 Task: Search for events scheduled for tomorrow in the calendar.
Action: Mouse moved to (16, 75)
Screenshot: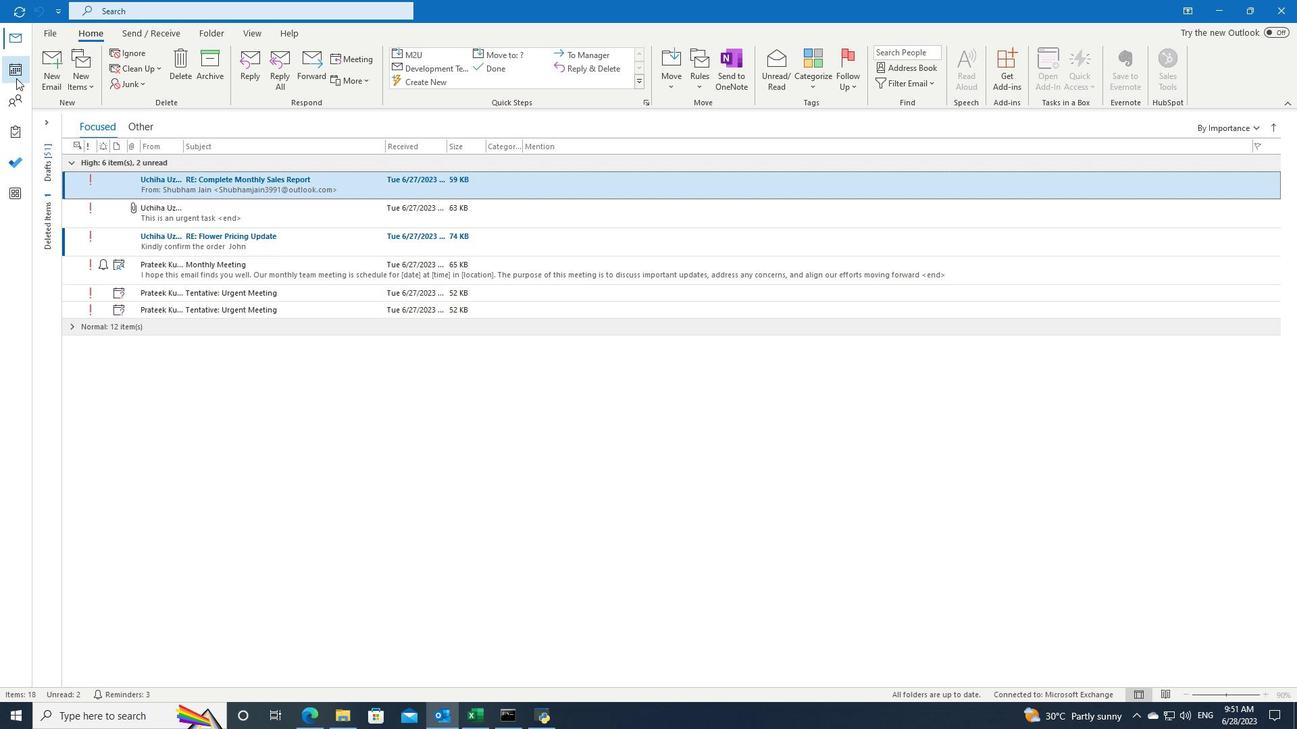 
Action: Mouse pressed left at (16, 75)
Screenshot: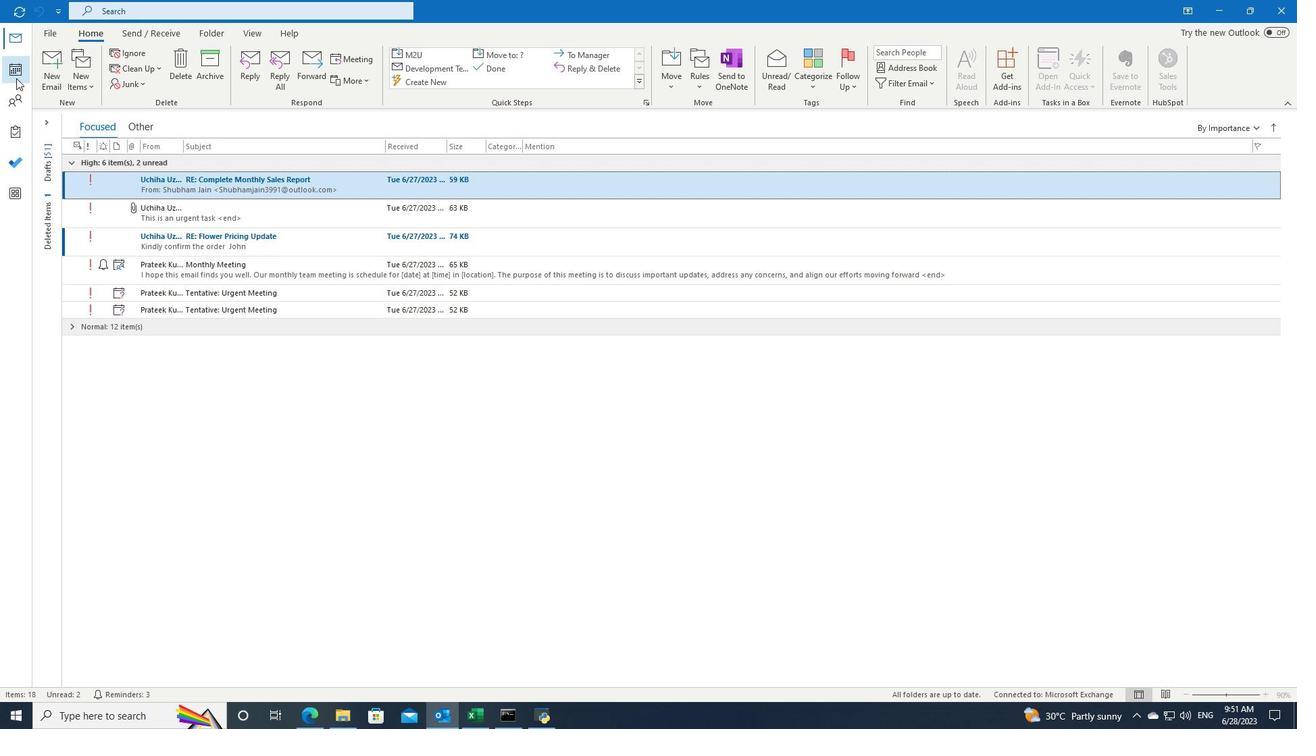 
Action: Mouse moved to (405, 14)
Screenshot: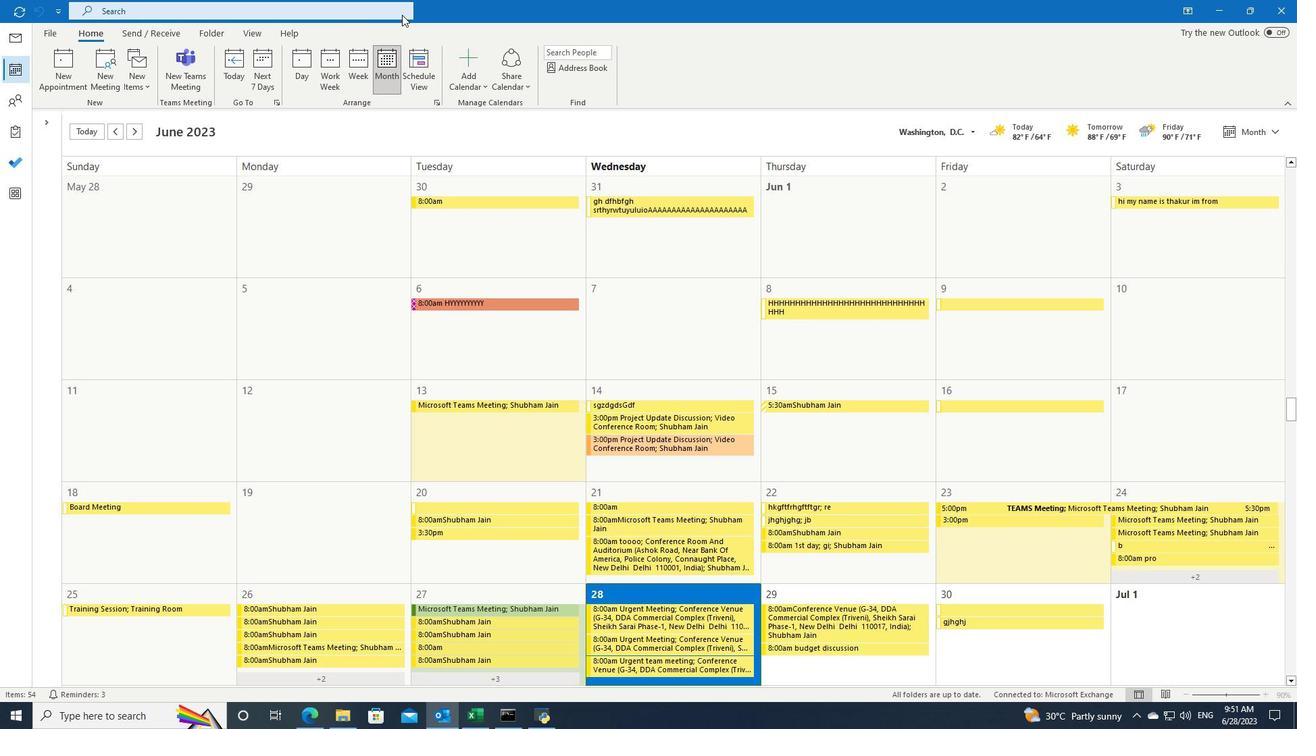 
Action: Mouse pressed left at (405, 14)
Screenshot: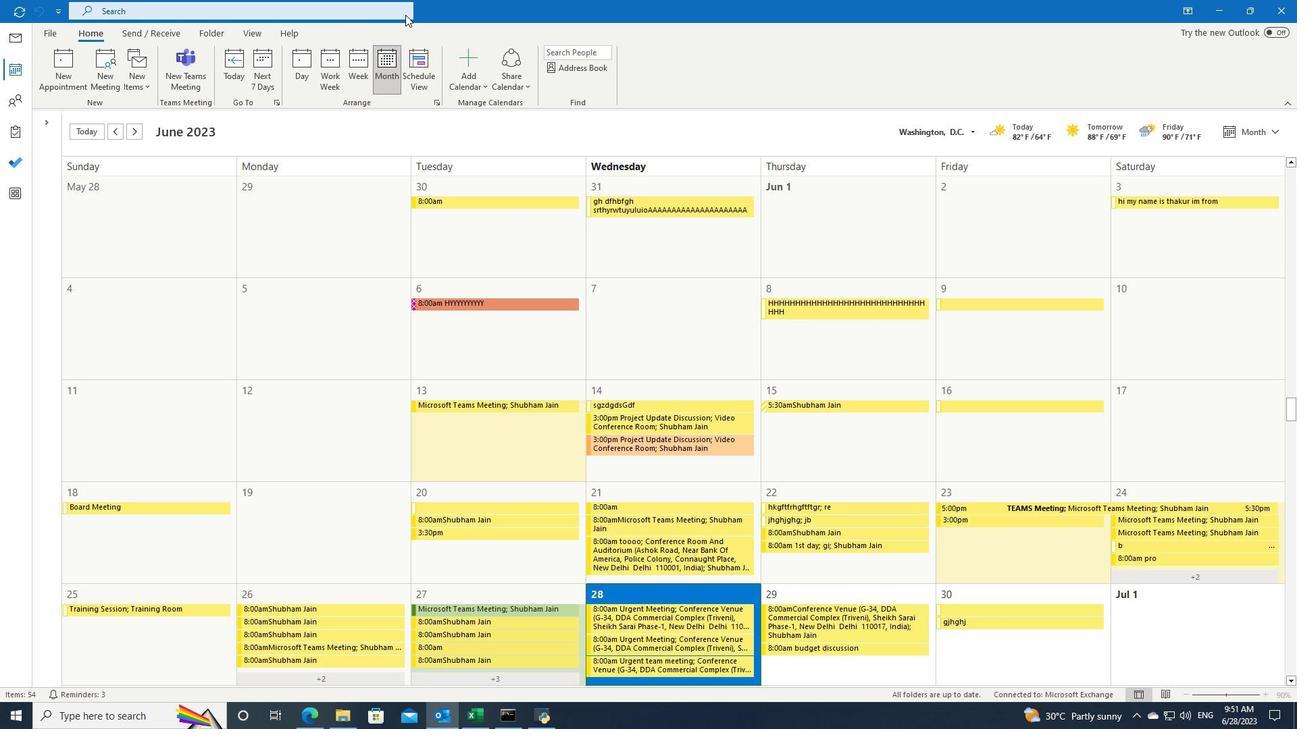 
Action: Mouse moved to (455, 12)
Screenshot: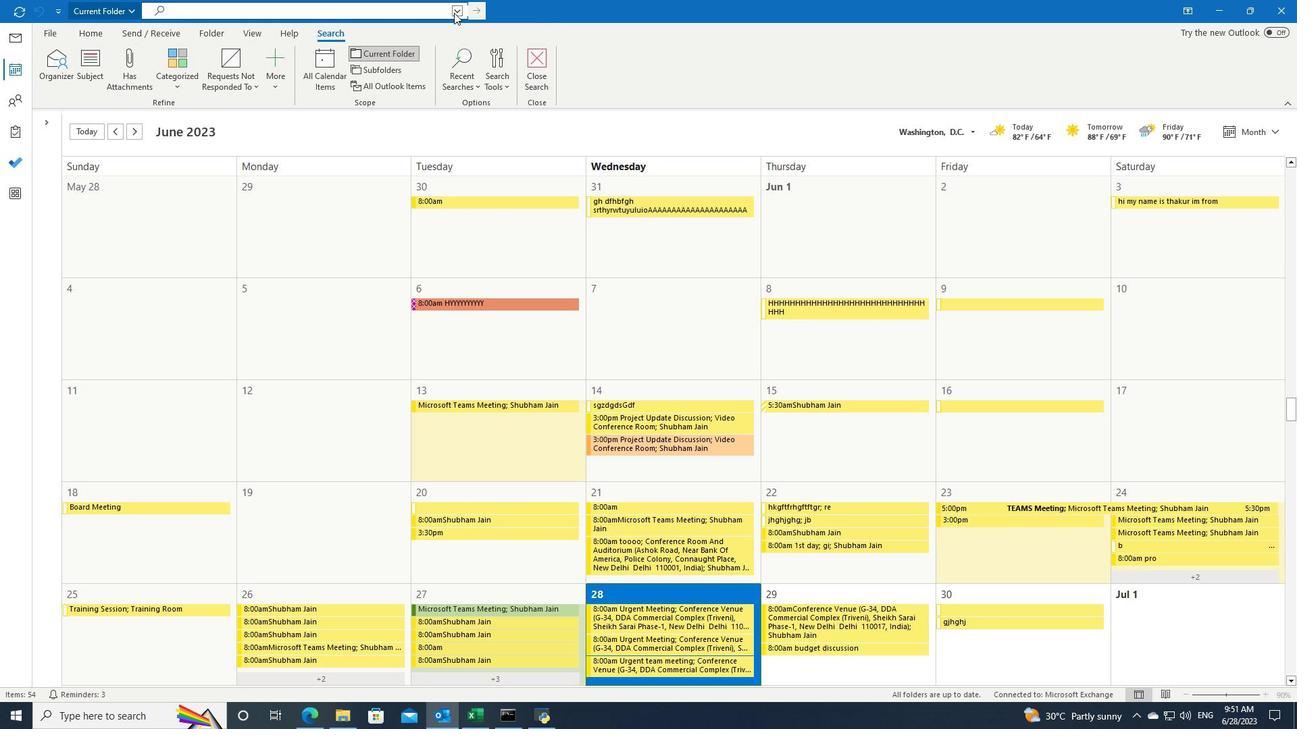 
Action: Mouse pressed left at (455, 12)
Screenshot: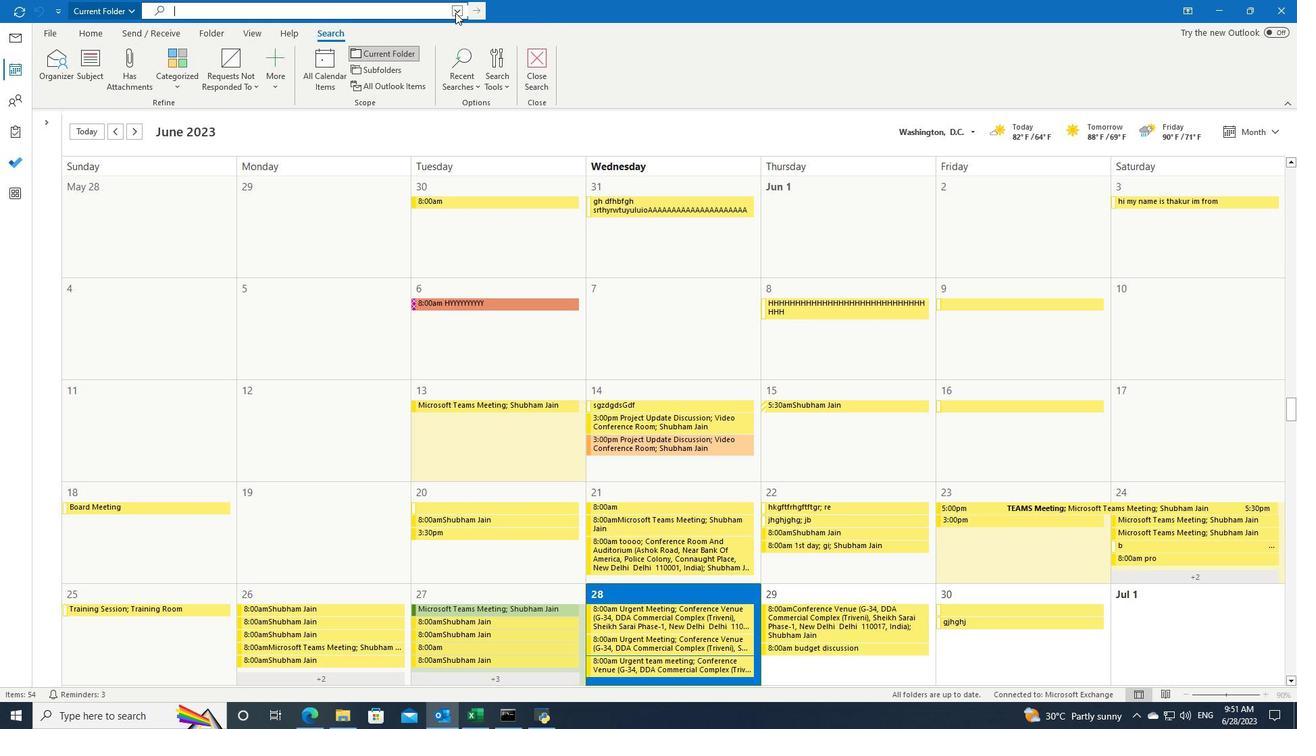 
Action: Mouse moved to (467, 109)
Screenshot: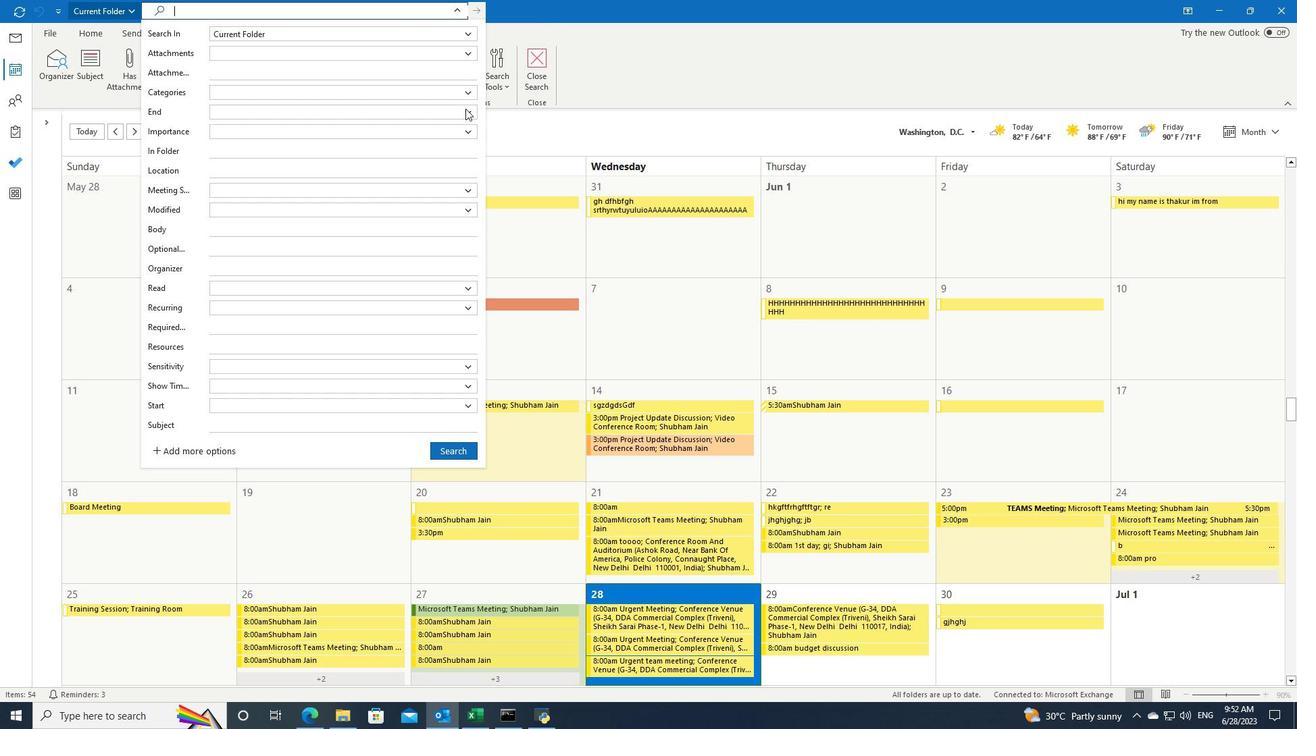
Action: Mouse pressed left at (467, 109)
Screenshot: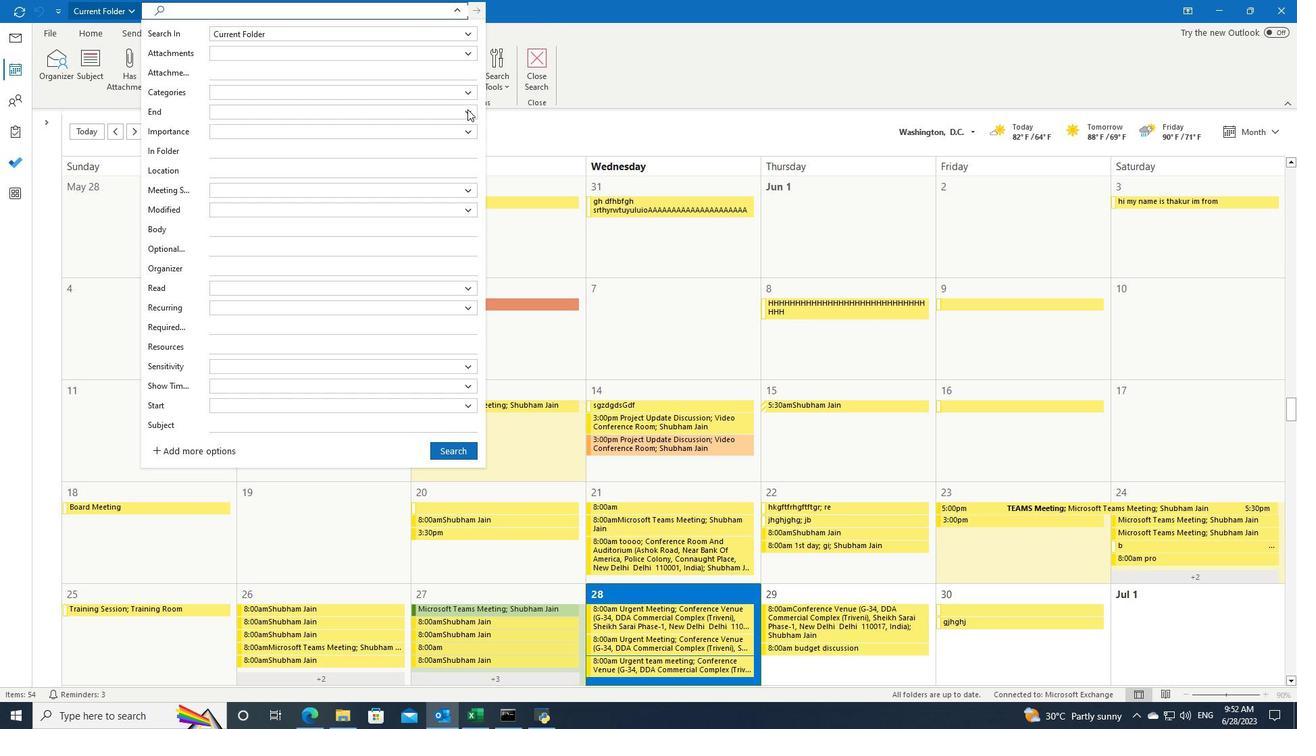 
Action: Mouse moved to (460, 153)
Screenshot: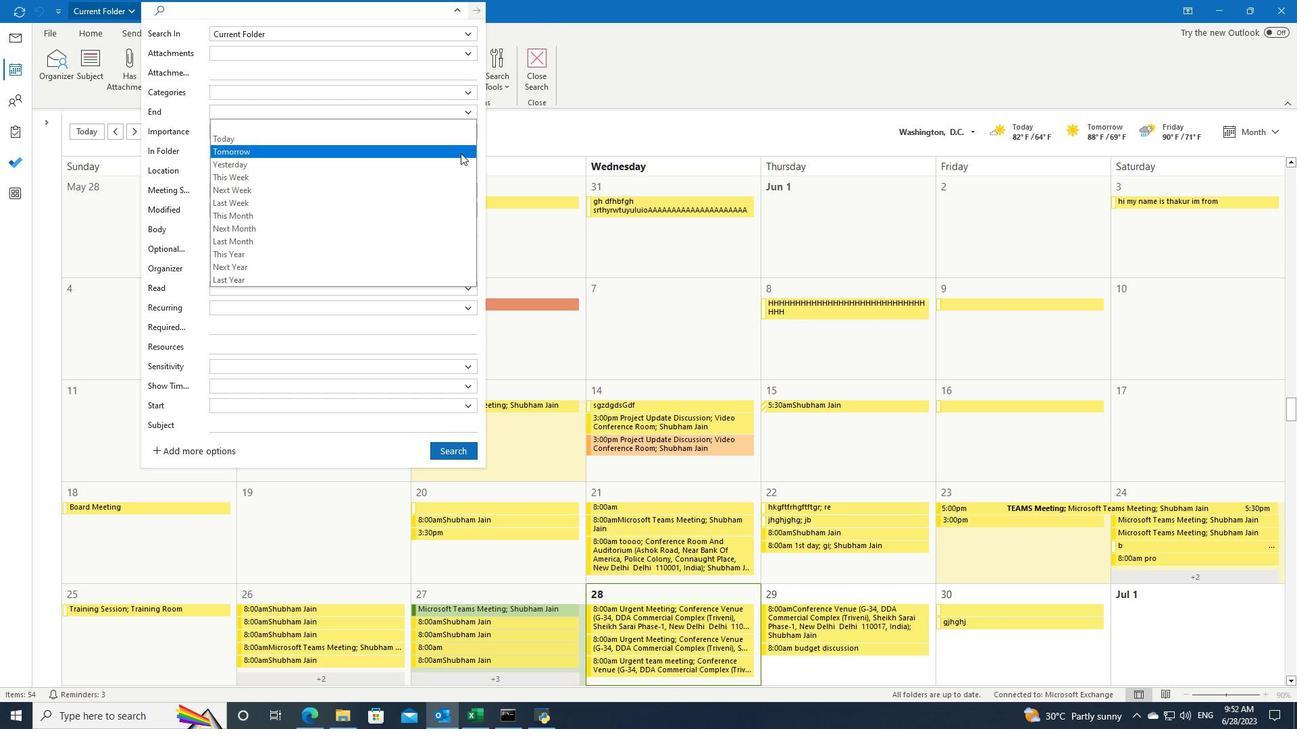 
Action: Mouse pressed left at (460, 153)
Screenshot: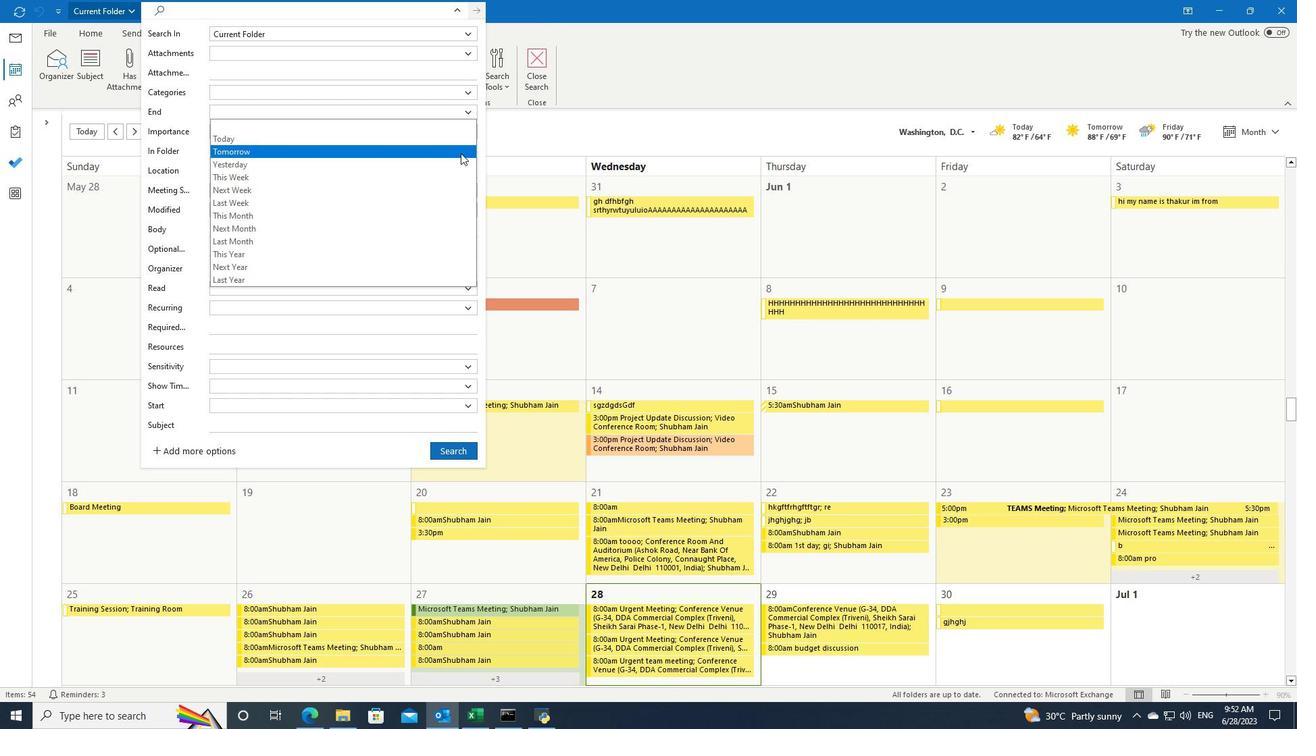 
Action: Mouse moved to (448, 448)
Screenshot: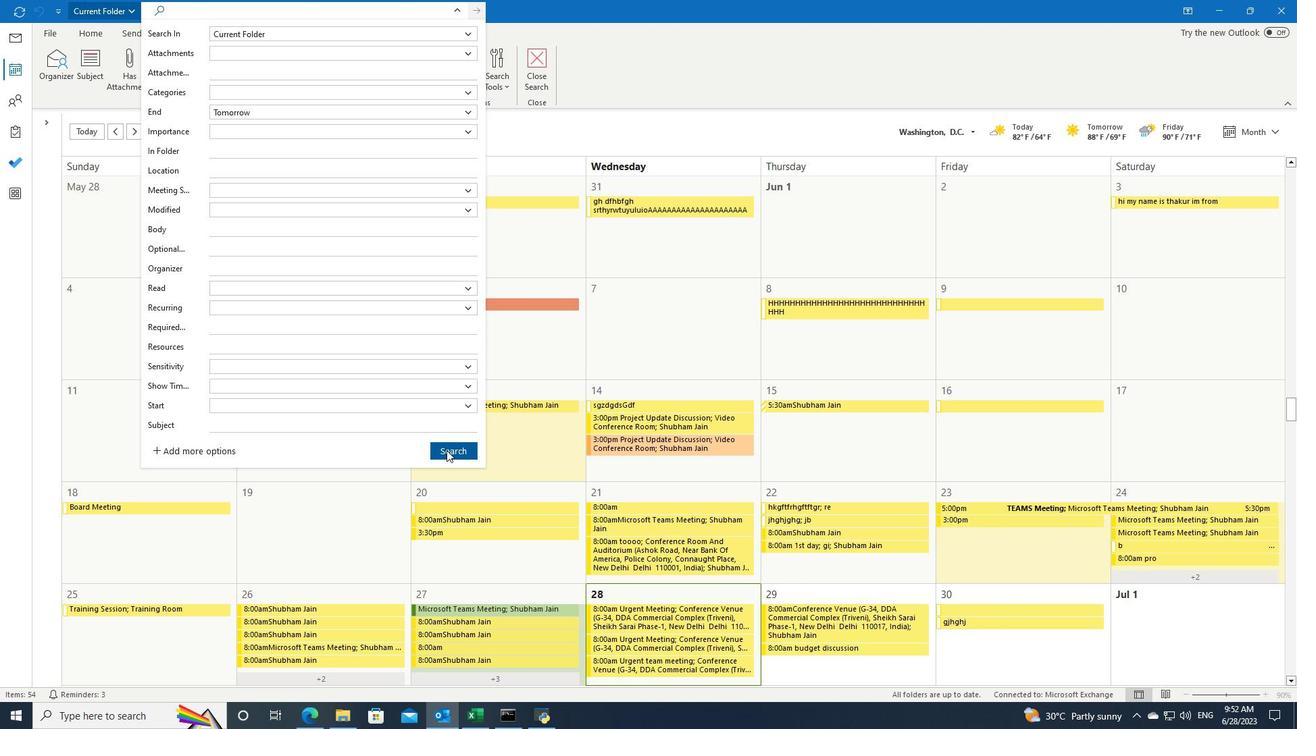 
Action: Mouse pressed left at (448, 448)
Screenshot: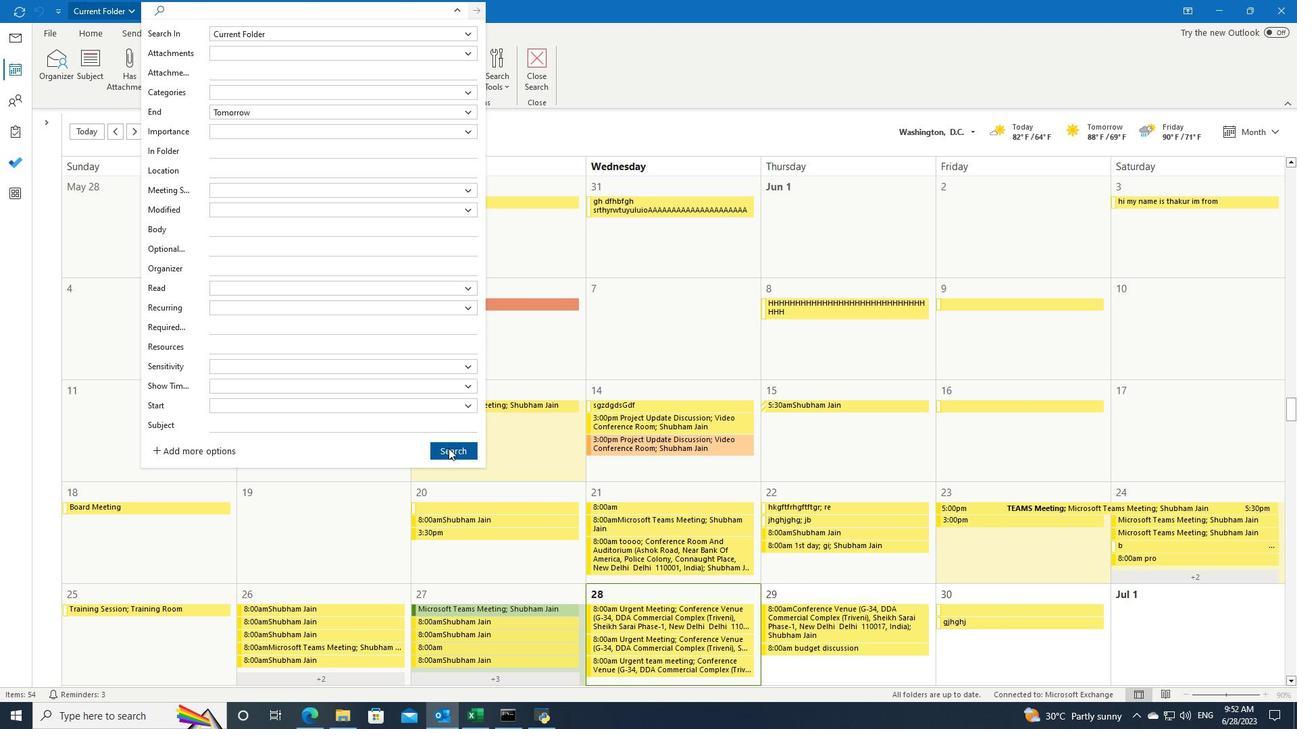 
